 Task: Create a due date automation trigger when advanced on, 2 hours after a card is due add dates due today.
Action: Mouse moved to (827, 241)
Screenshot: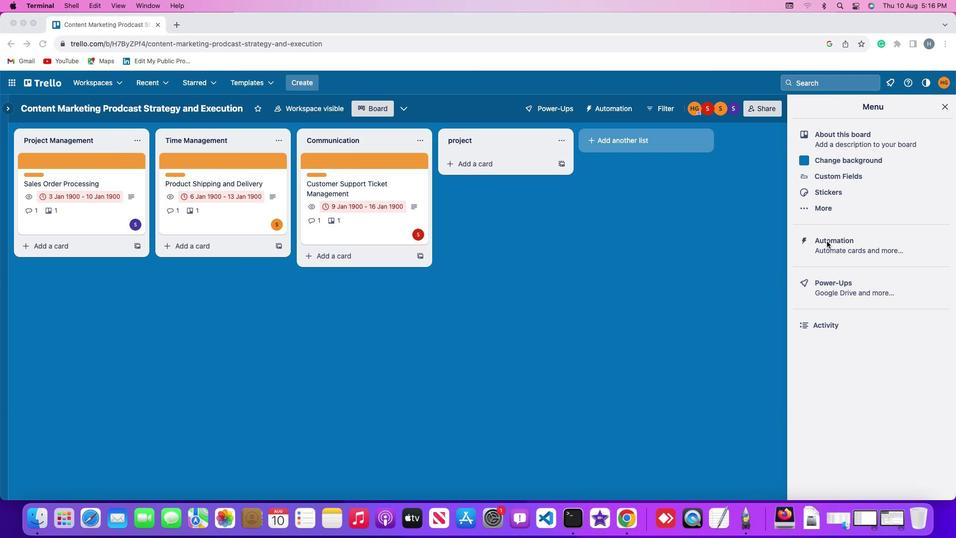 
Action: Mouse pressed left at (827, 241)
Screenshot: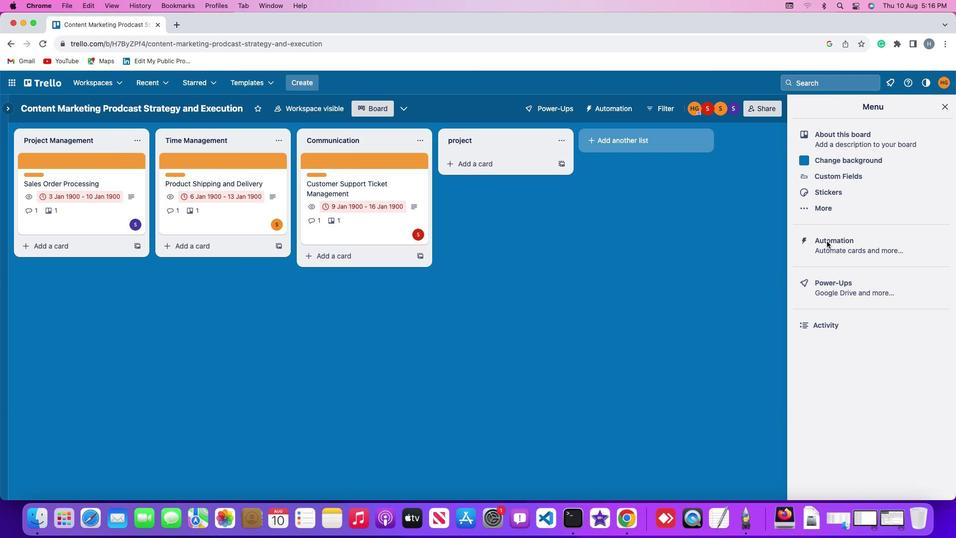 
Action: Mouse pressed left at (827, 241)
Screenshot: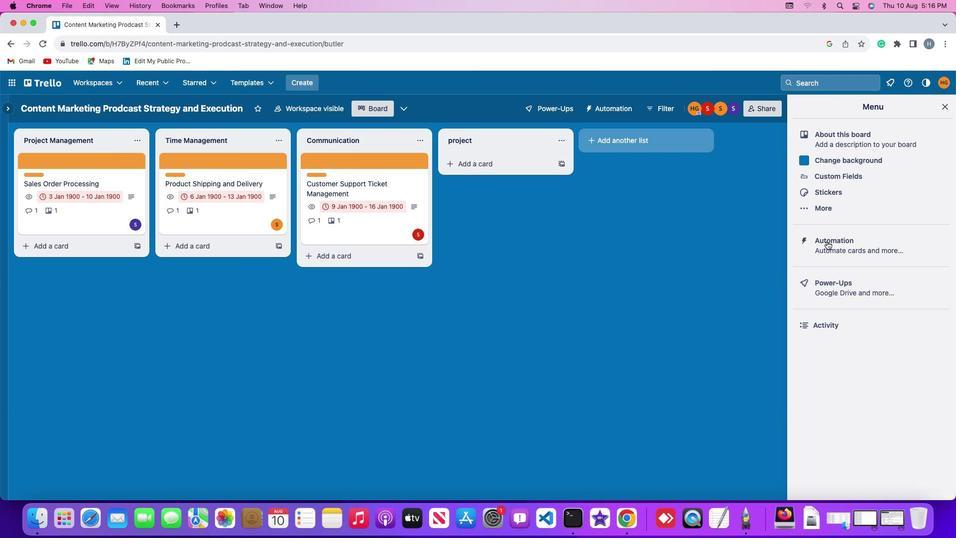 
Action: Mouse moved to (73, 234)
Screenshot: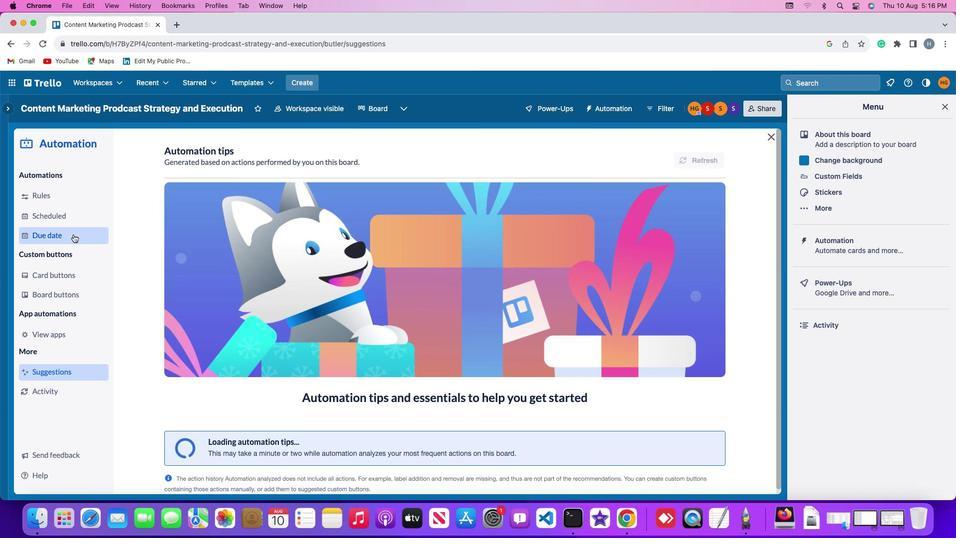 
Action: Mouse pressed left at (73, 234)
Screenshot: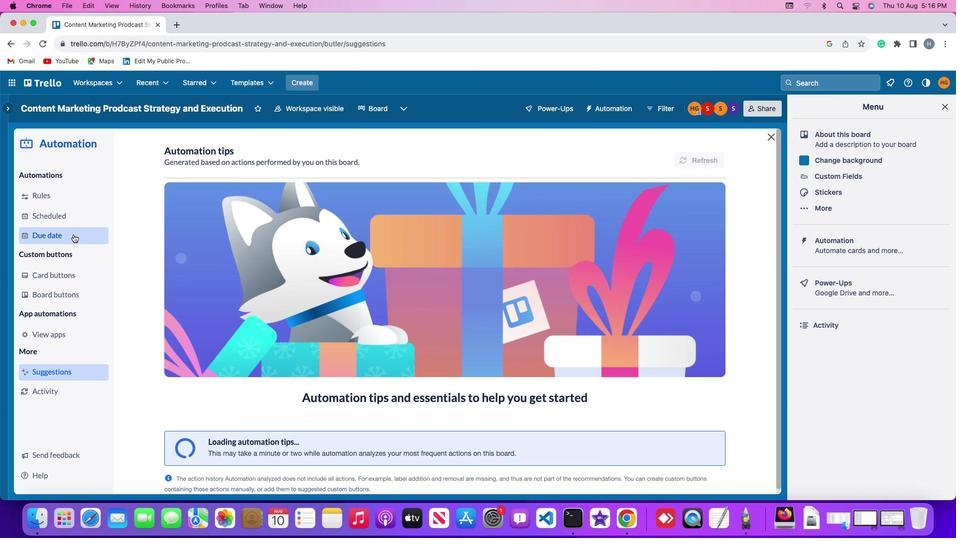 
Action: Mouse moved to (673, 151)
Screenshot: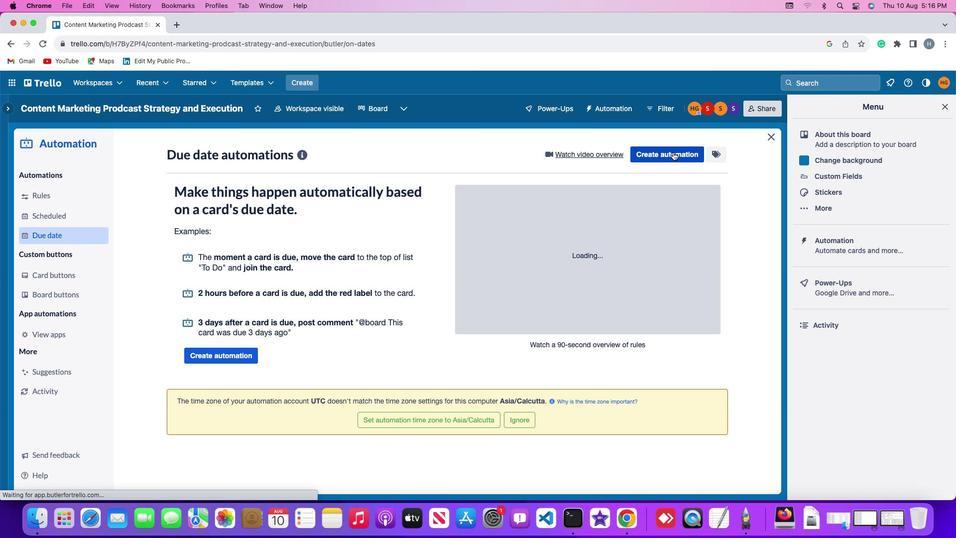 
Action: Mouse pressed left at (673, 151)
Screenshot: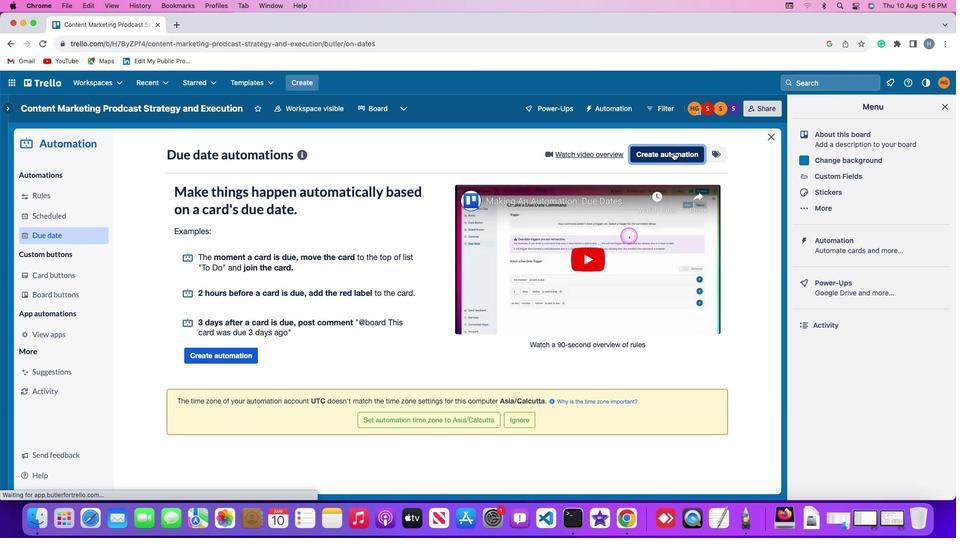
Action: Mouse moved to (227, 250)
Screenshot: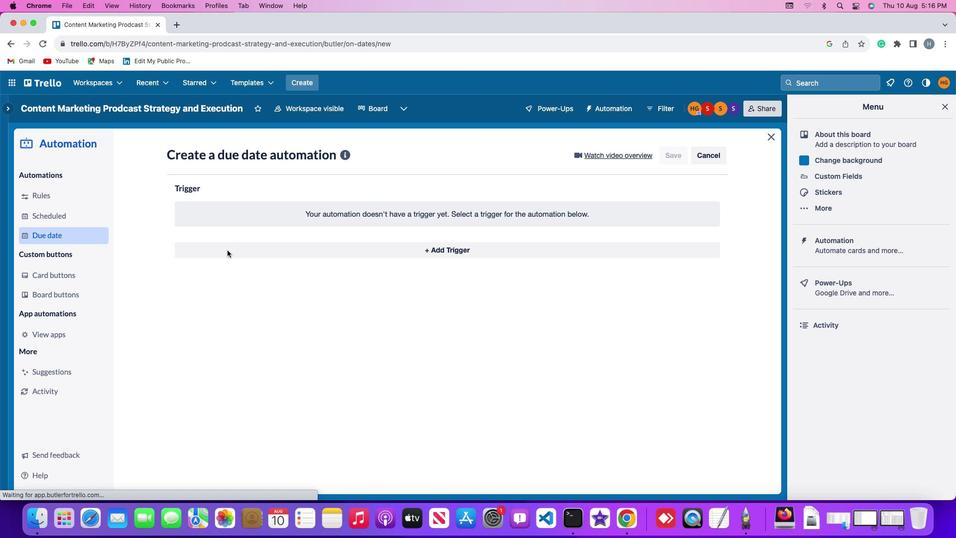 
Action: Mouse pressed left at (227, 250)
Screenshot: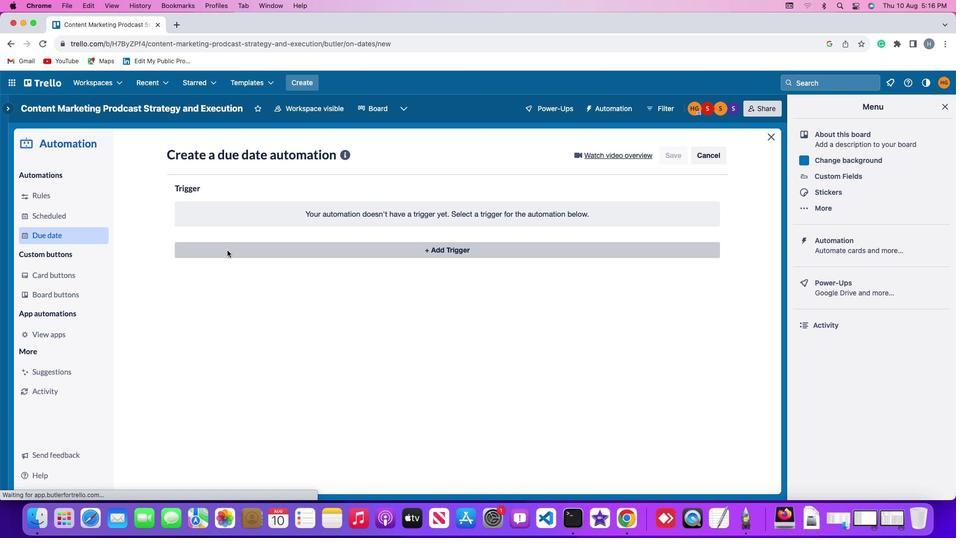 
Action: Mouse moved to (194, 404)
Screenshot: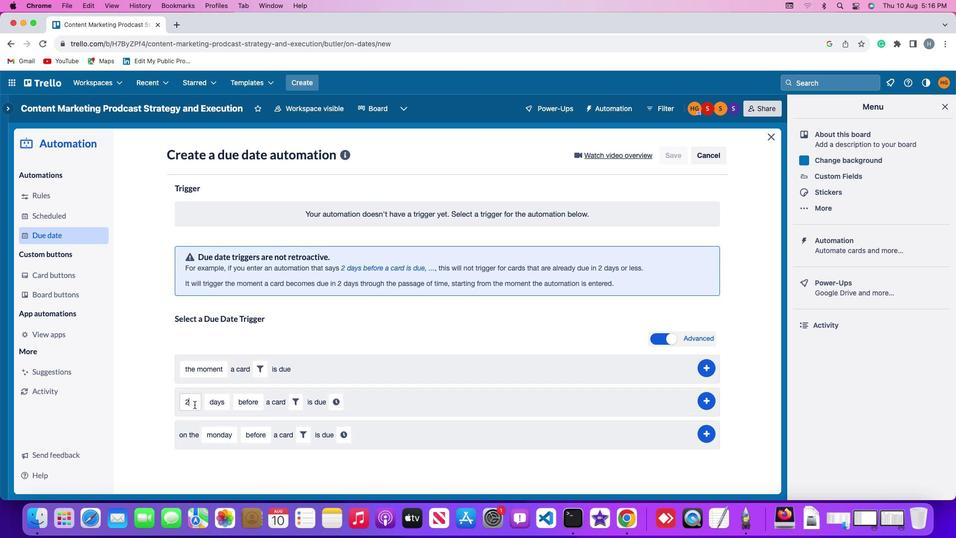 
Action: Mouse pressed left at (194, 404)
Screenshot: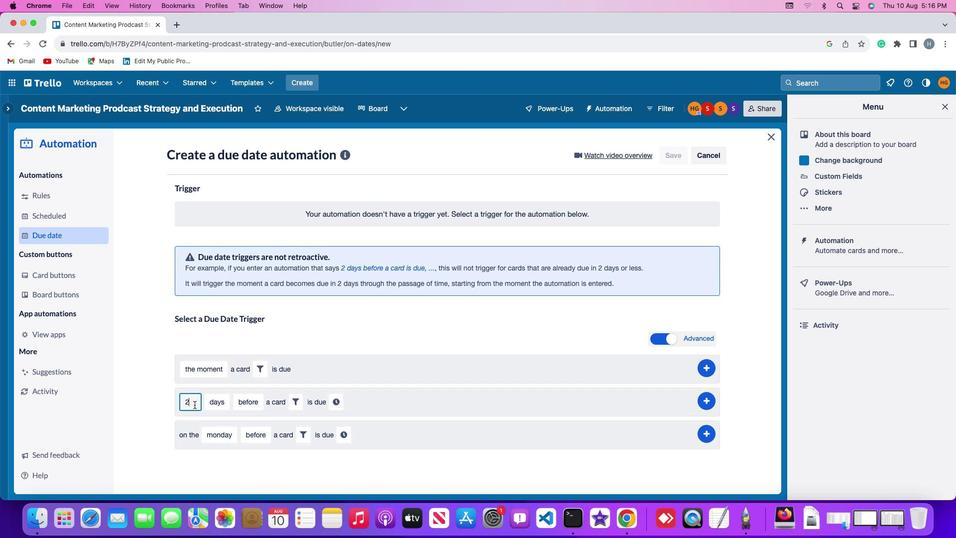
Action: Mouse moved to (194, 404)
Screenshot: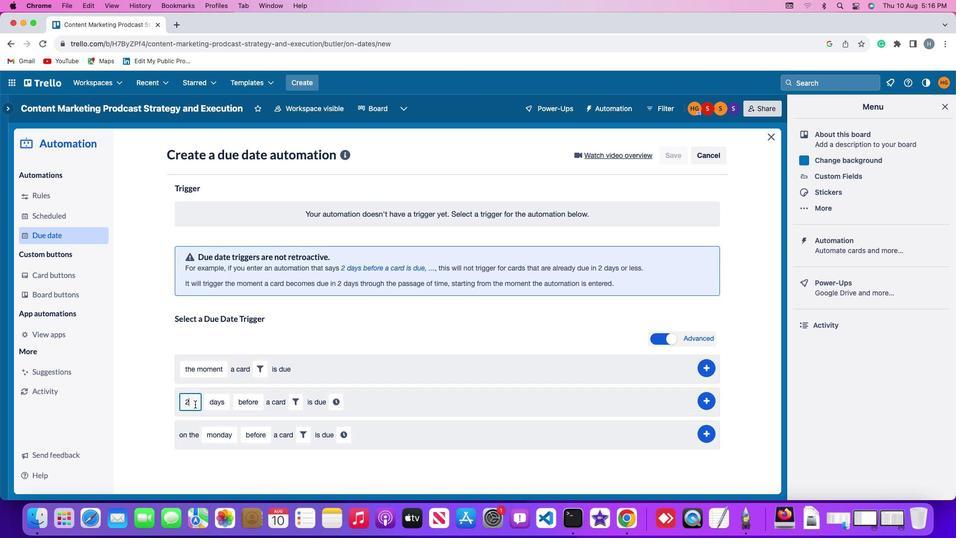 
Action: Key pressed Key.backspace'2'
Screenshot: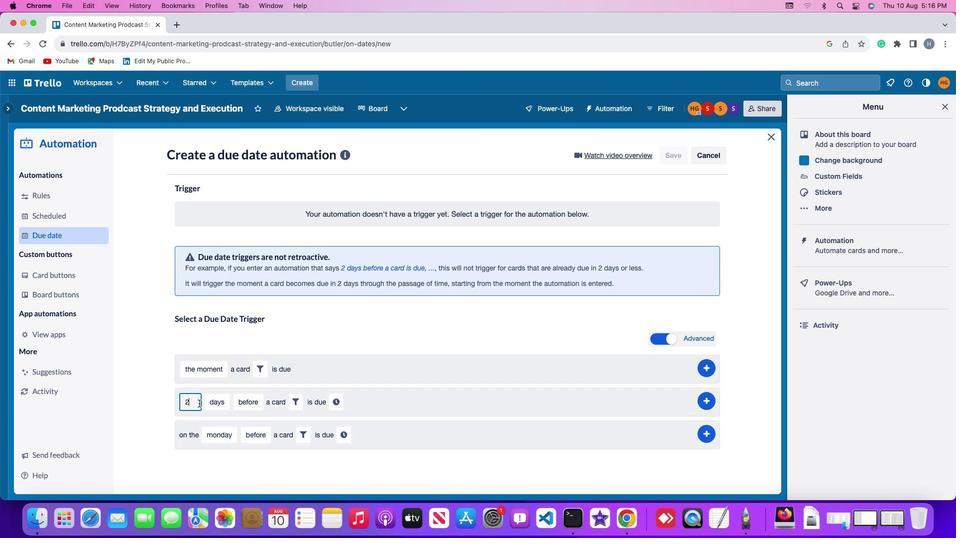 
Action: Mouse moved to (220, 403)
Screenshot: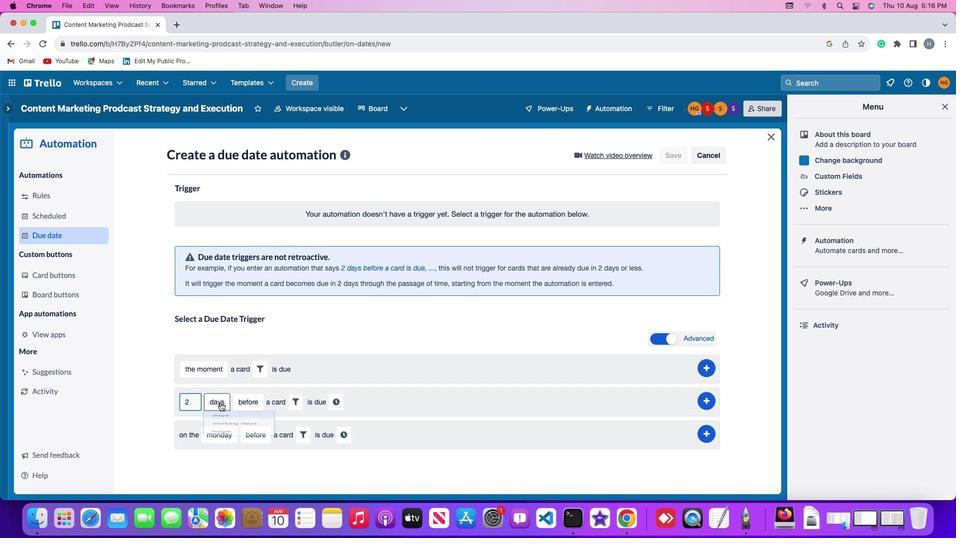 
Action: Mouse pressed left at (220, 403)
Screenshot: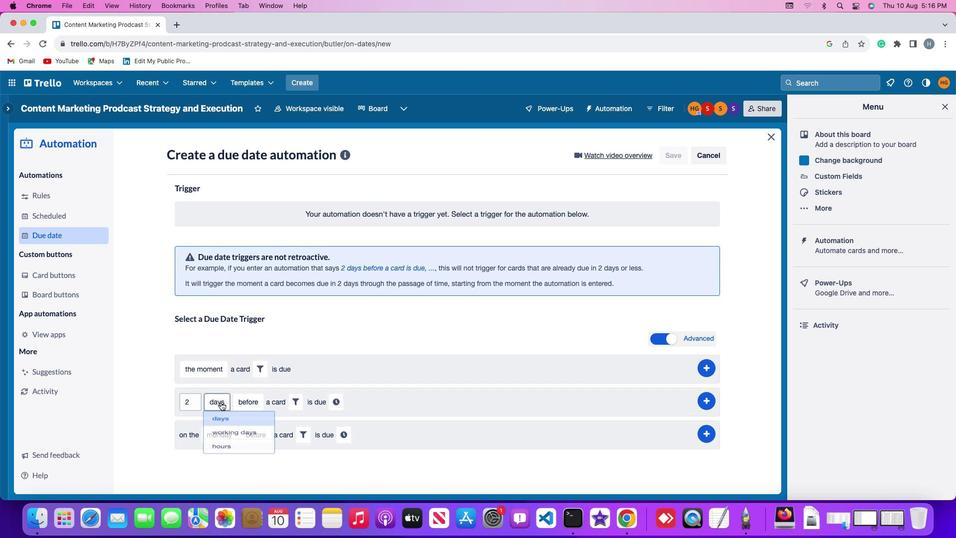 
Action: Mouse moved to (220, 458)
Screenshot: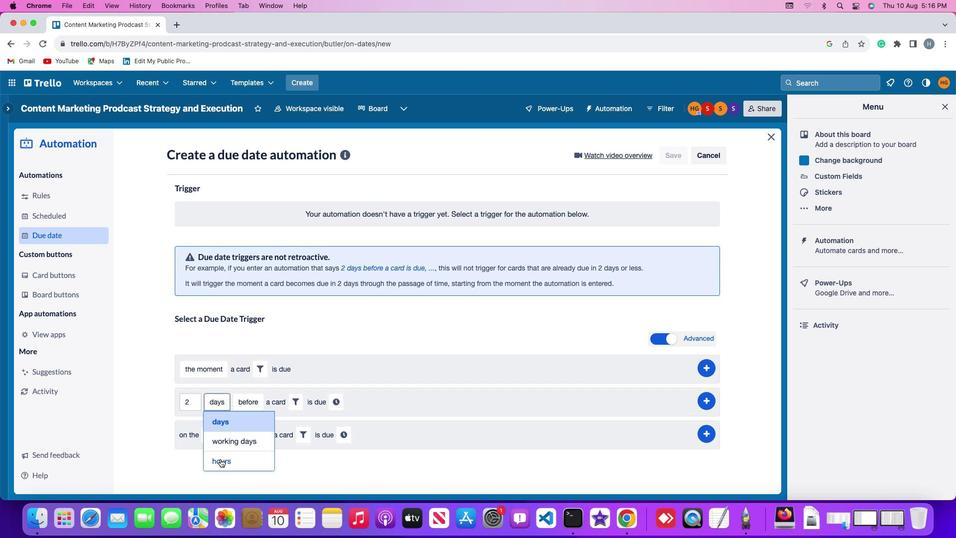 
Action: Mouse pressed left at (220, 458)
Screenshot: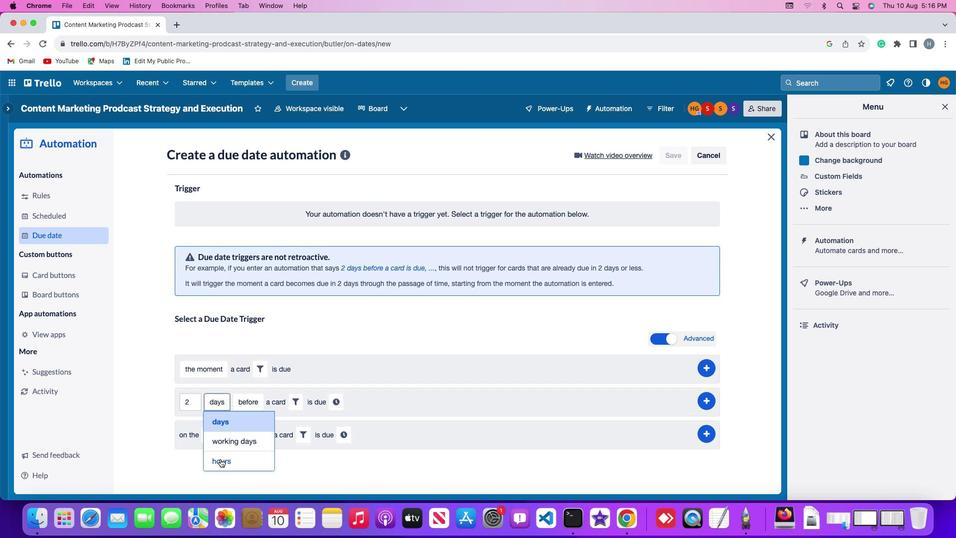 
Action: Mouse moved to (258, 400)
Screenshot: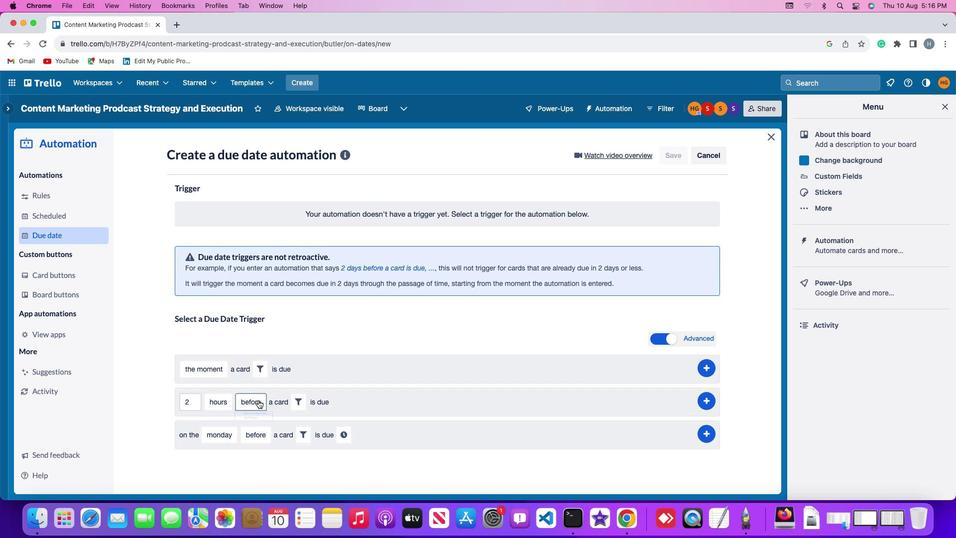 
Action: Mouse pressed left at (258, 400)
Screenshot: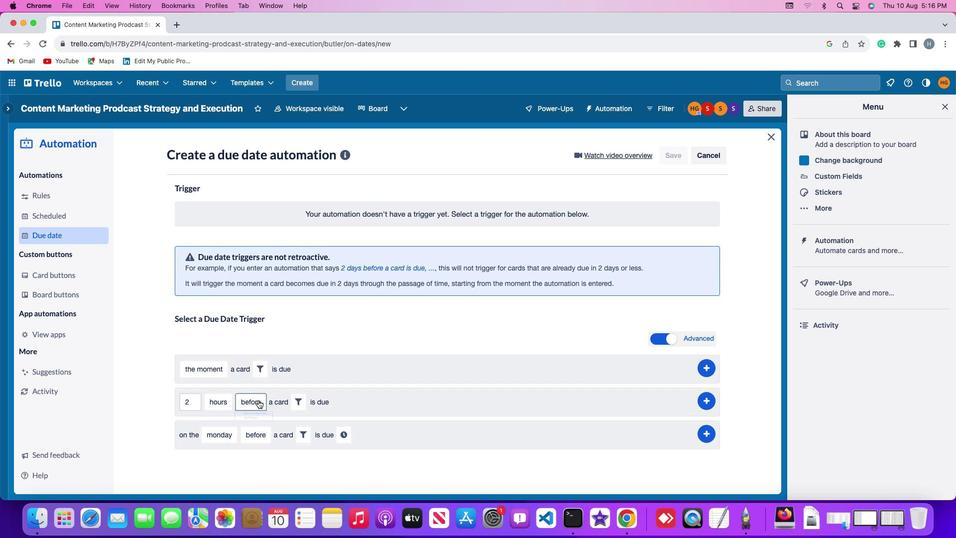 
Action: Mouse moved to (256, 438)
Screenshot: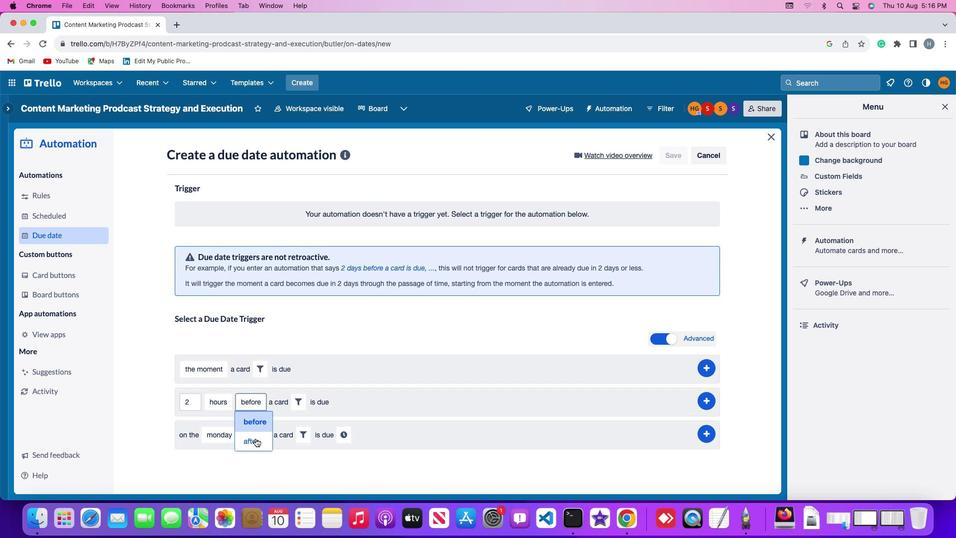 
Action: Mouse pressed left at (256, 438)
Screenshot: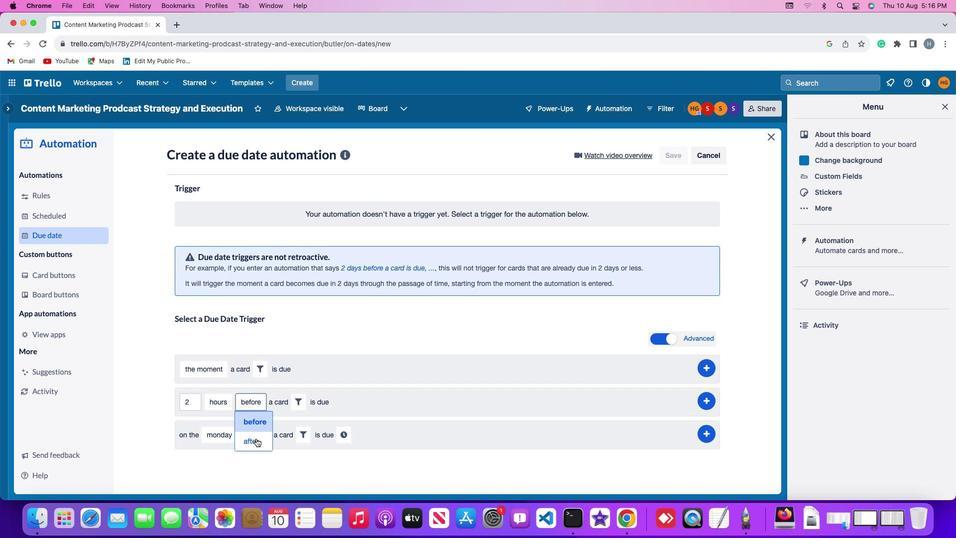 
Action: Mouse moved to (292, 406)
Screenshot: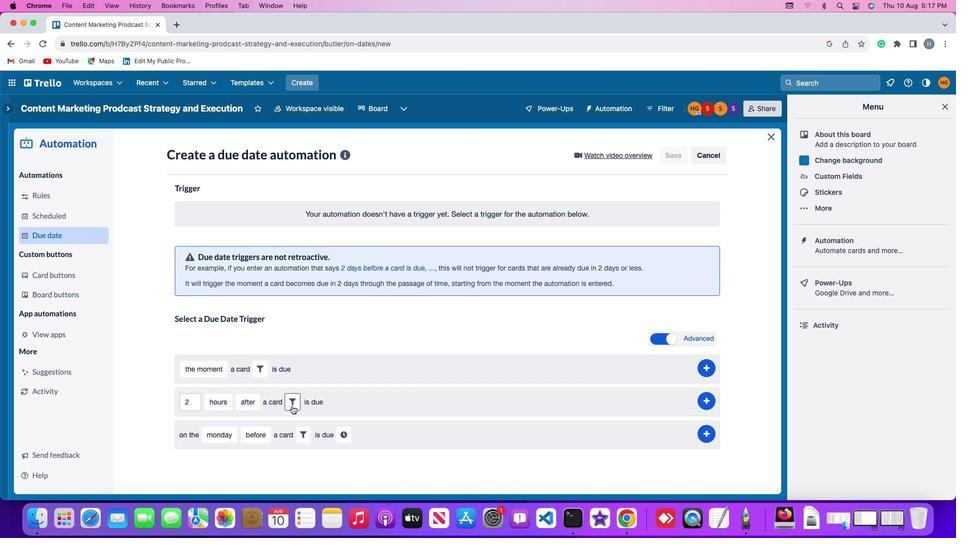 
Action: Mouse pressed left at (292, 406)
Screenshot: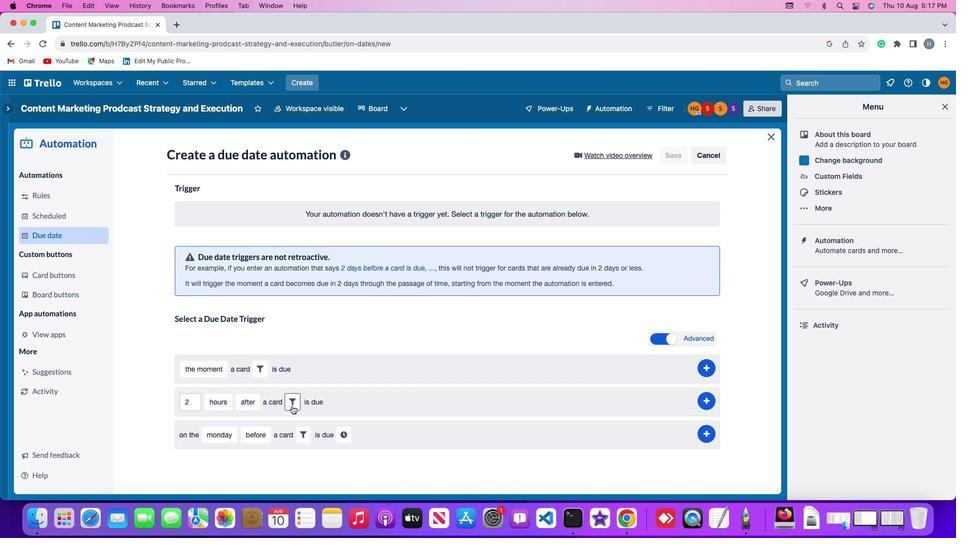 
Action: Mouse moved to (338, 428)
Screenshot: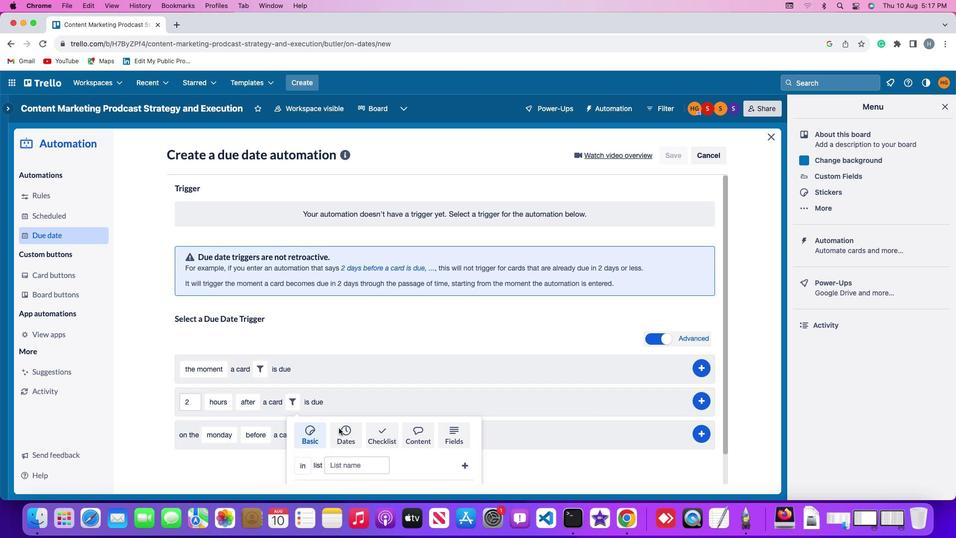 
Action: Mouse pressed left at (338, 428)
Screenshot: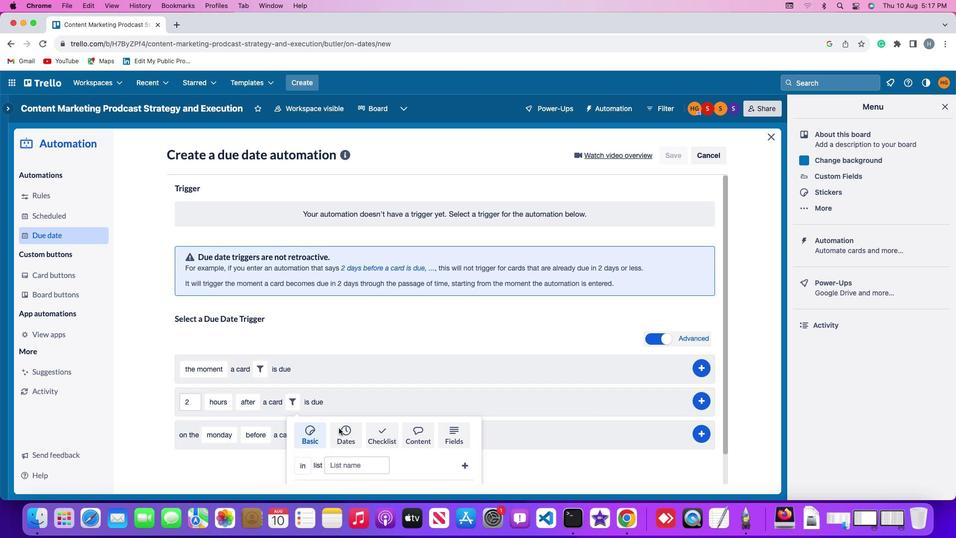 
Action: Mouse moved to (254, 454)
Screenshot: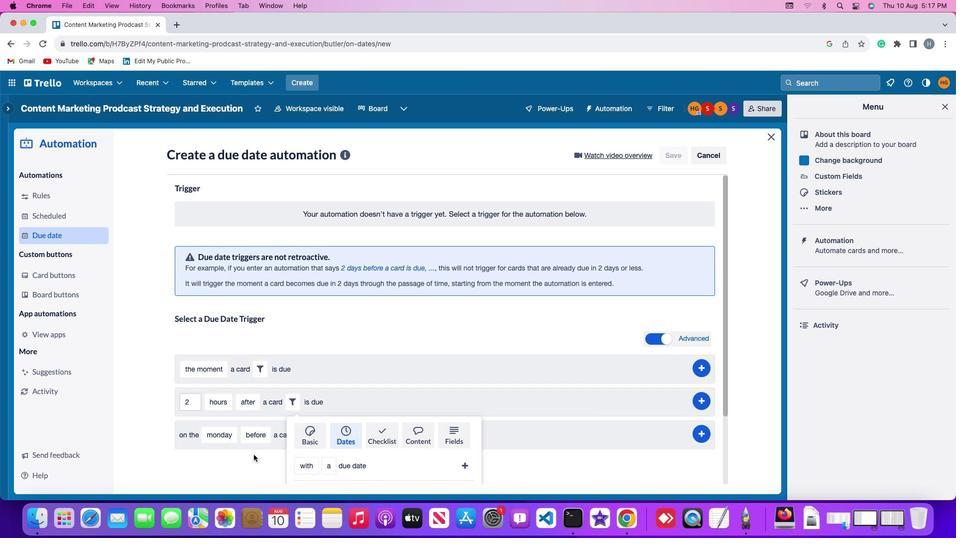 
Action: Mouse scrolled (254, 454) with delta (0, 0)
Screenshot: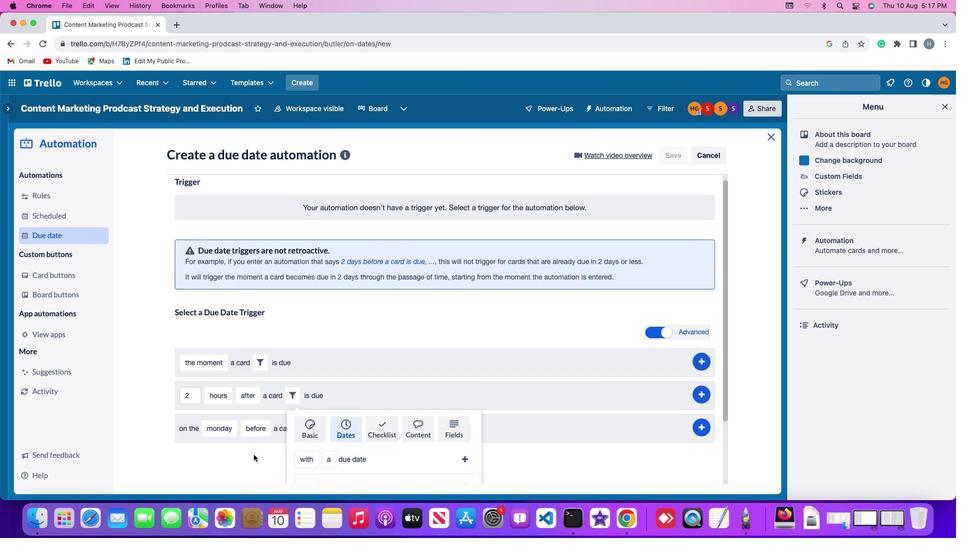 
Action: Mouse scrolled (254, 454) with delta (0, 0)
Screenshot: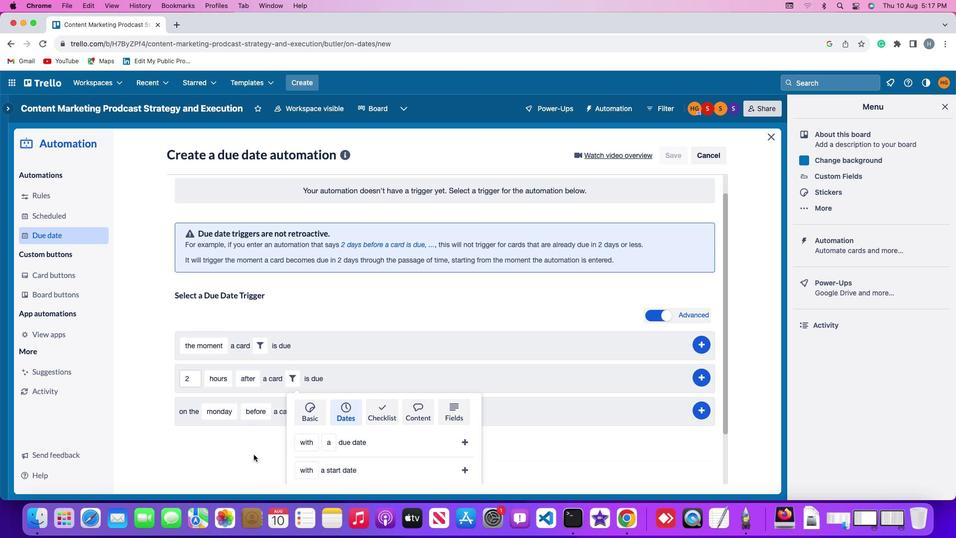 
Action: Mouse scrolled (254, 454) with delta (0, -1)
Screenshot: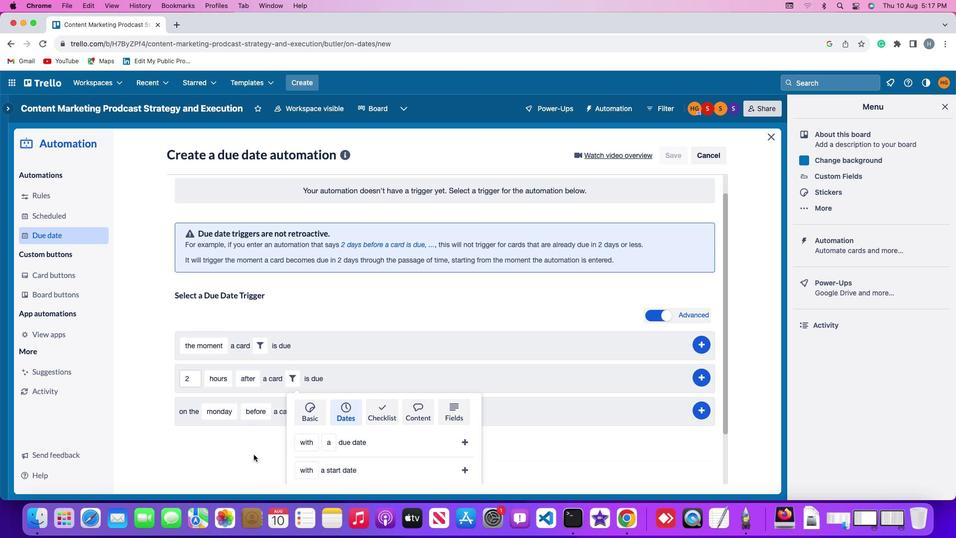 
Action: Mouse scrolled (254, 454) with delta (0, -2)
Screenshot: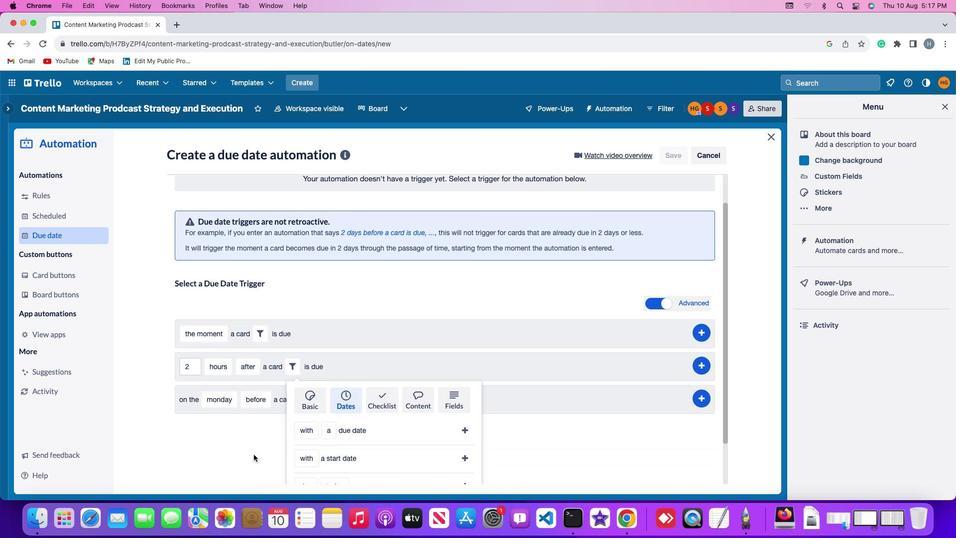 
Action: Mouse scrolled (254, 454) with delta (0, -2)
Screenshot: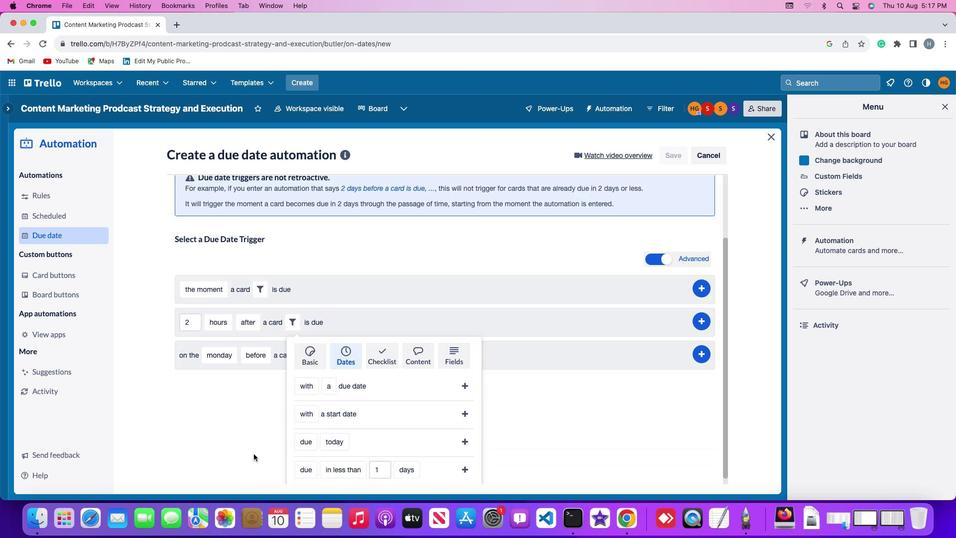 
Action: Mouse moved to (301, 439)
Screenshot: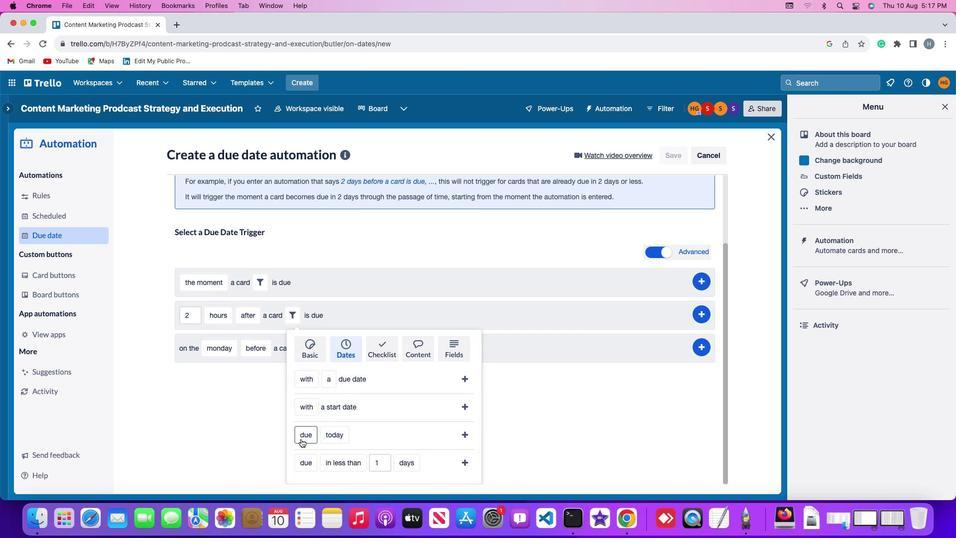 
Action: Mouse pressed left at (301, 439)
Screenshot: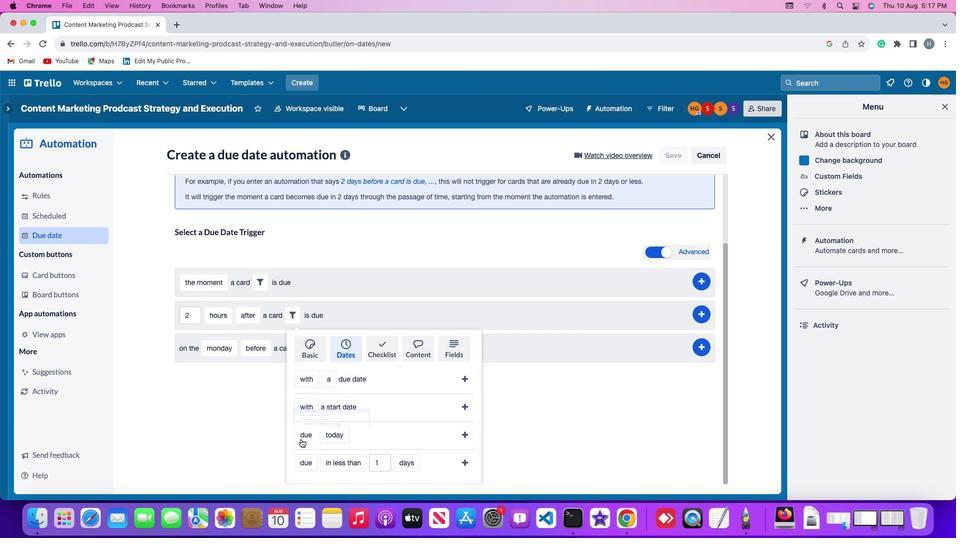 
Action: Mouse moved to (323, 362)
Screenshot: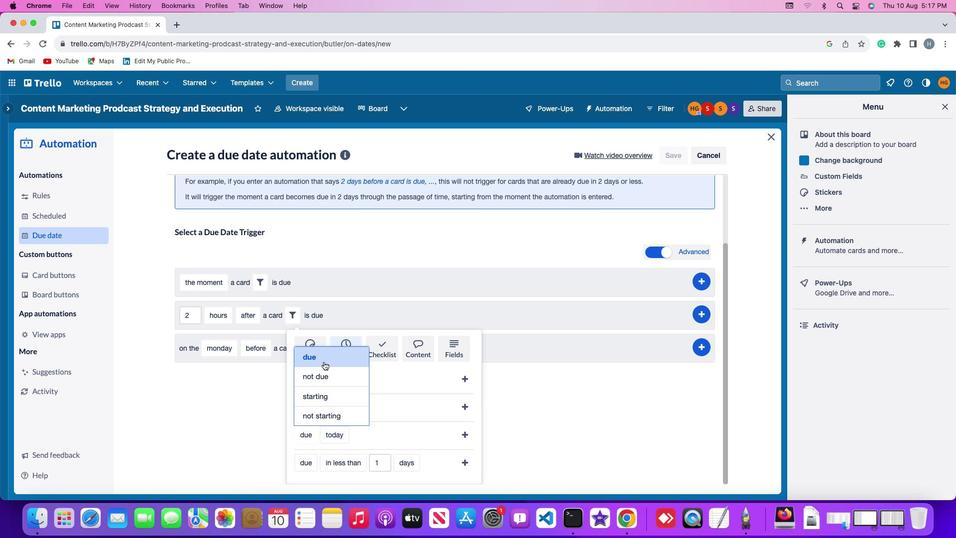 
Action: Mouse pressed left at (323, 362)
Screenshot: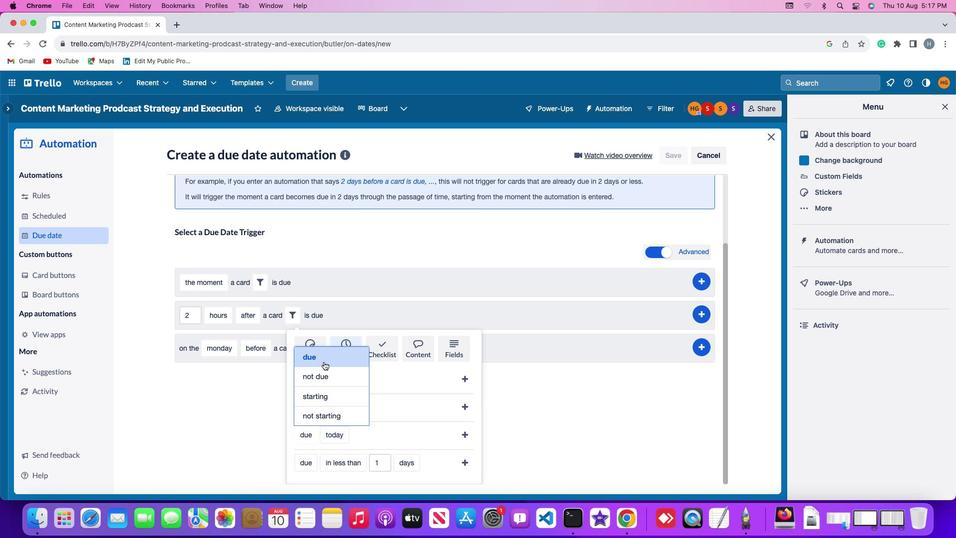 
Action: Mouse moved to (332, 432)
Screenshot: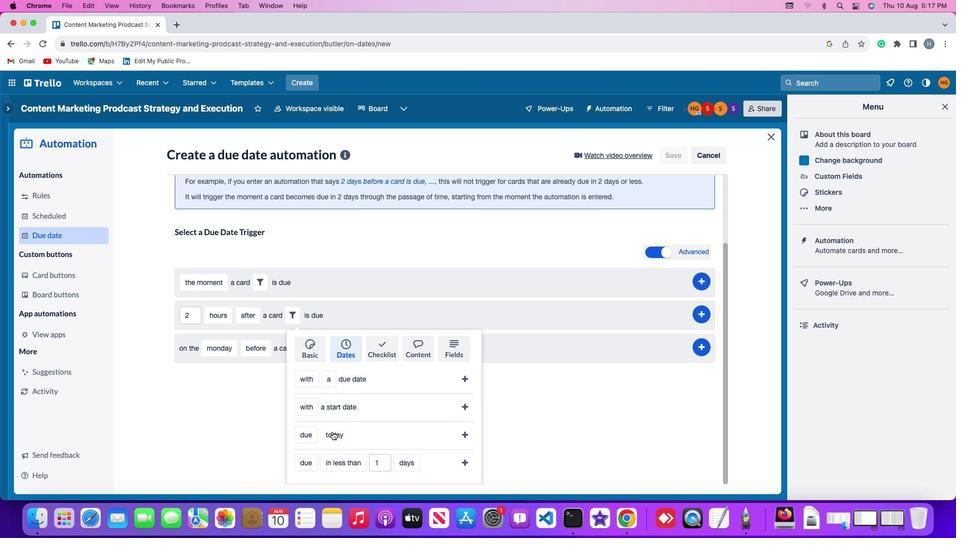 
Action: Mouse pressed left at (332, 432)
Screenshot: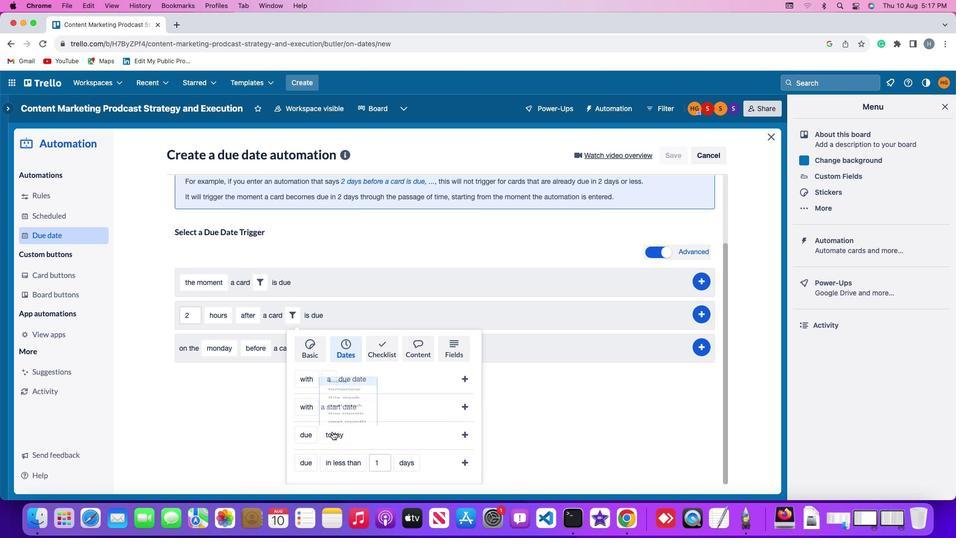 
Action: Mouse moved to (355, 313)
Screenshot: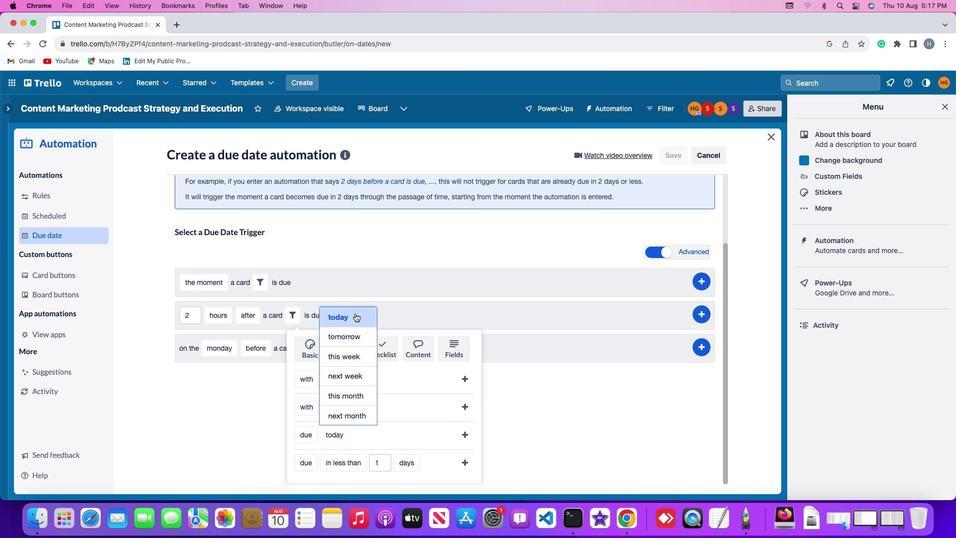 
Action: Mouse pressed left at (355, 313)
Screenshot: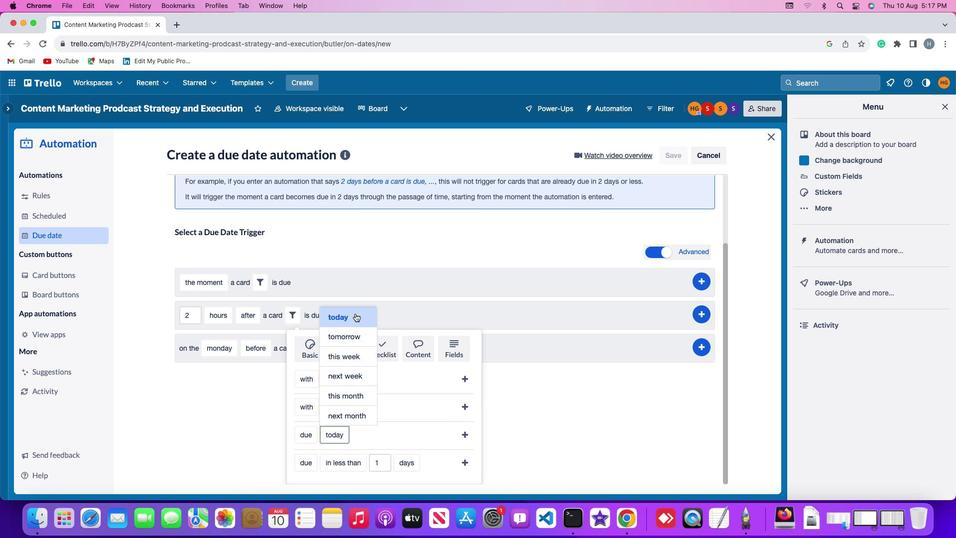 
Action: Mouse moved to (466, 431)
Screenshot: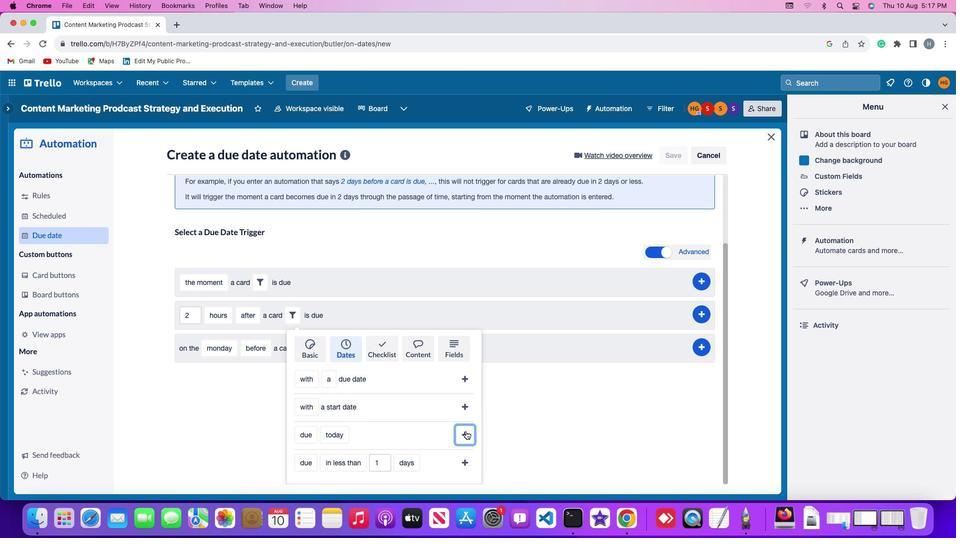 
Action: Mouse pressed left at (466, 431)
Screenshot: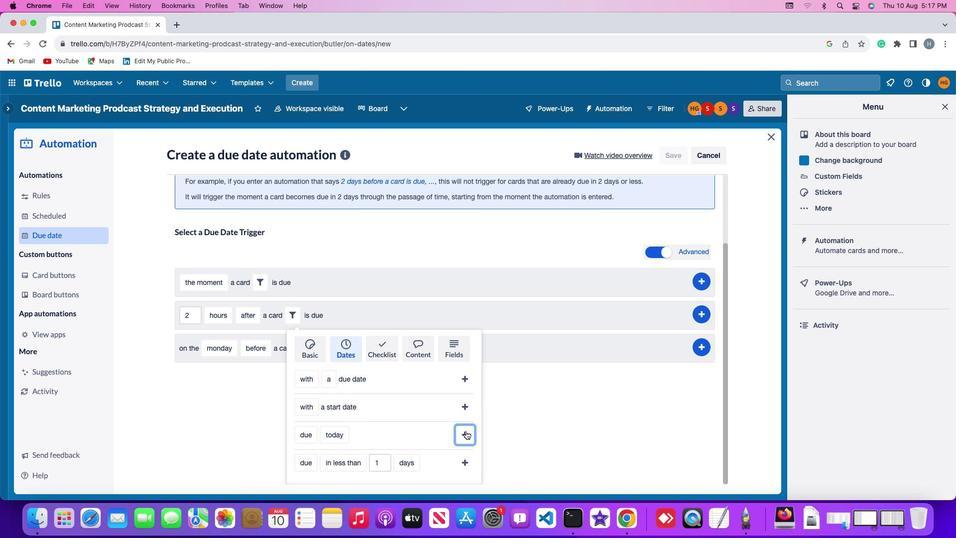 
Action: Mouse moved to (709, 399)
Screenshot: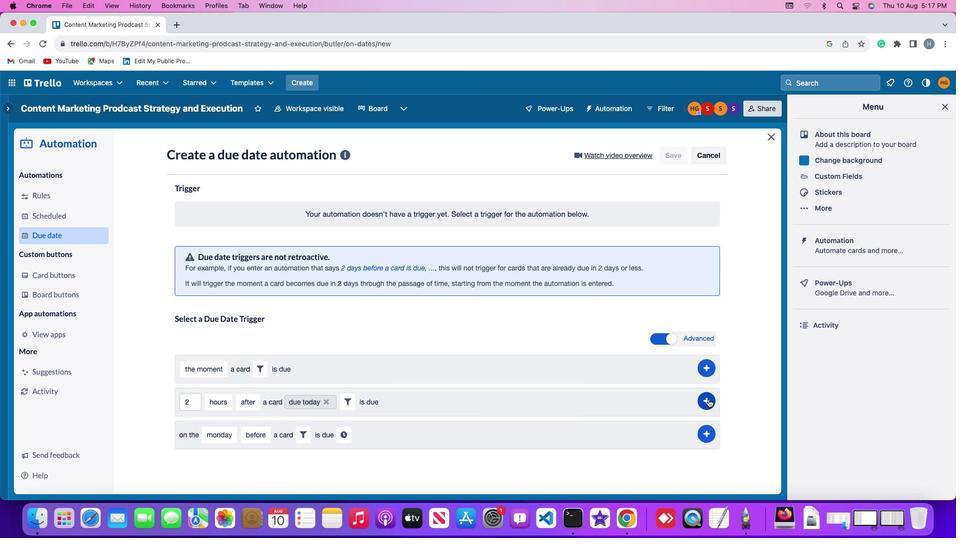 
Action: Mouse pressed left at (709, 399)
Screenshot: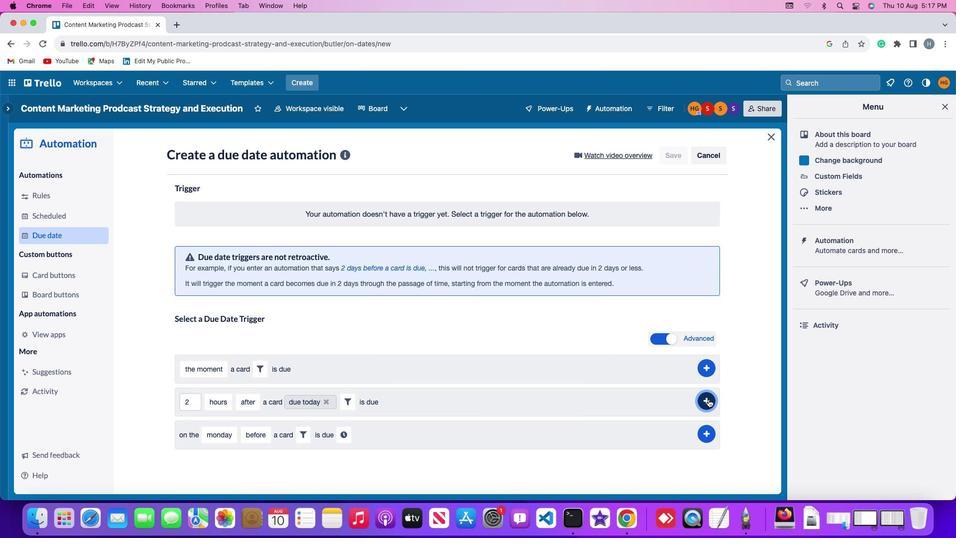 
Action: Mouse moved to (752, 355)
Screenshot: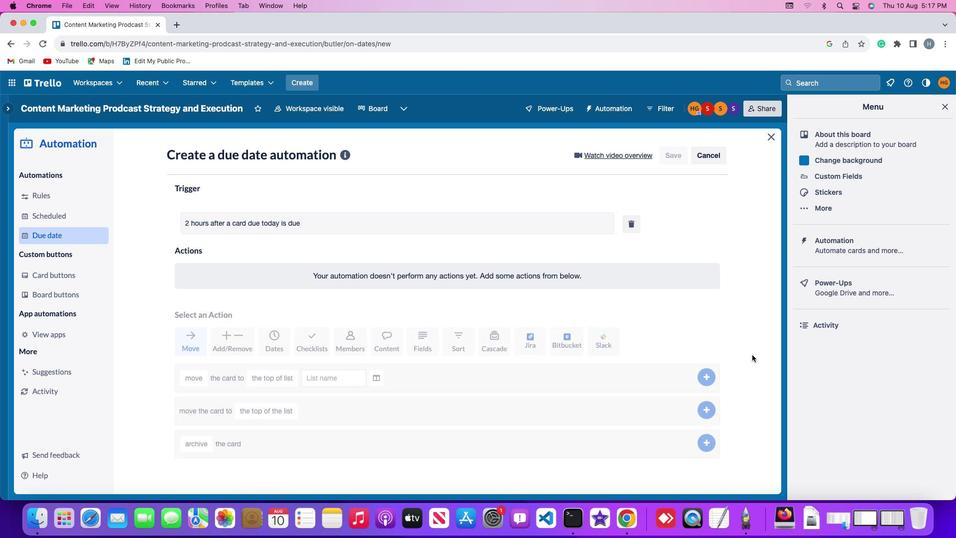 
